Task: Enable or disable JavaScript in Chrome.
Action: Mouse moved to (1010, 31)
Screenshot: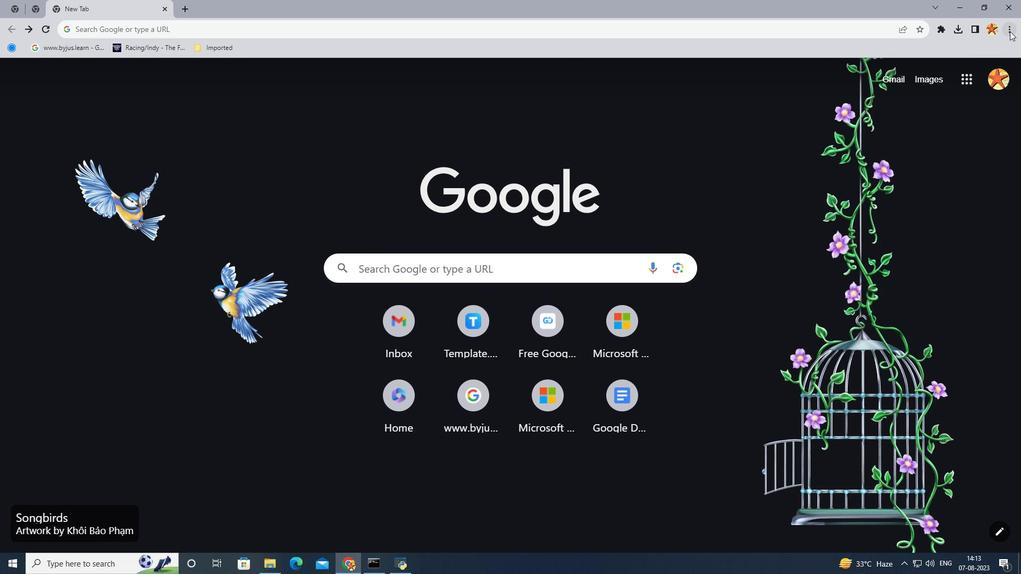 
Action: Mouse pressed left at (1010, 31)
Screenshot: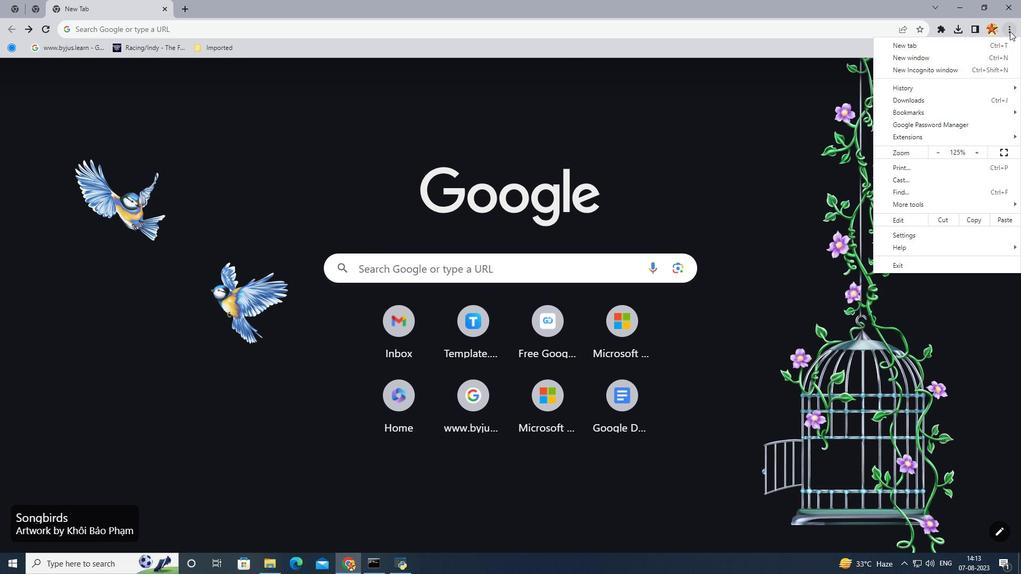 
Action: Mouse moved to (890, 234)
Screenshot: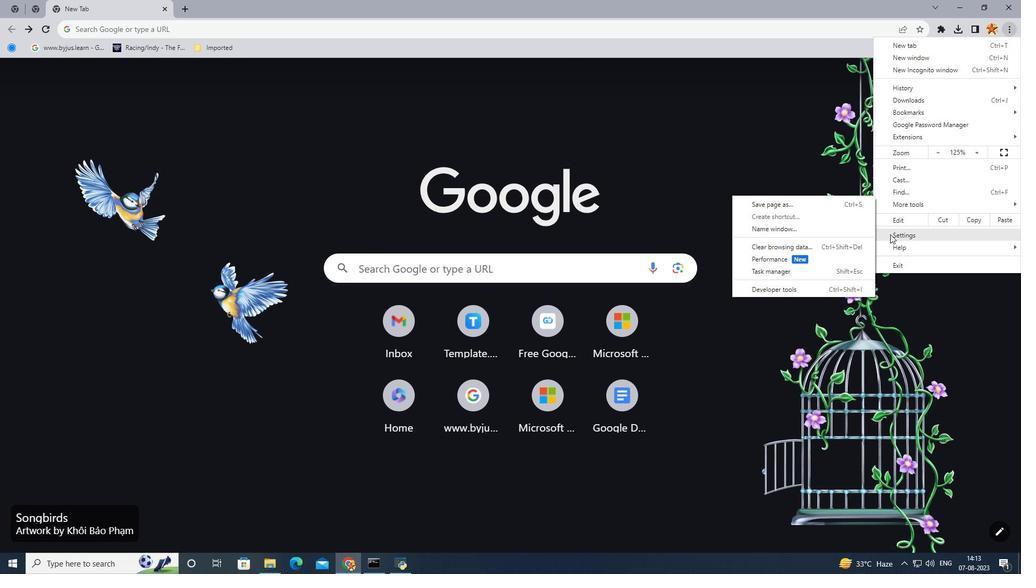 
Action: Mouse pressed left at (890, 234)
Screenshot: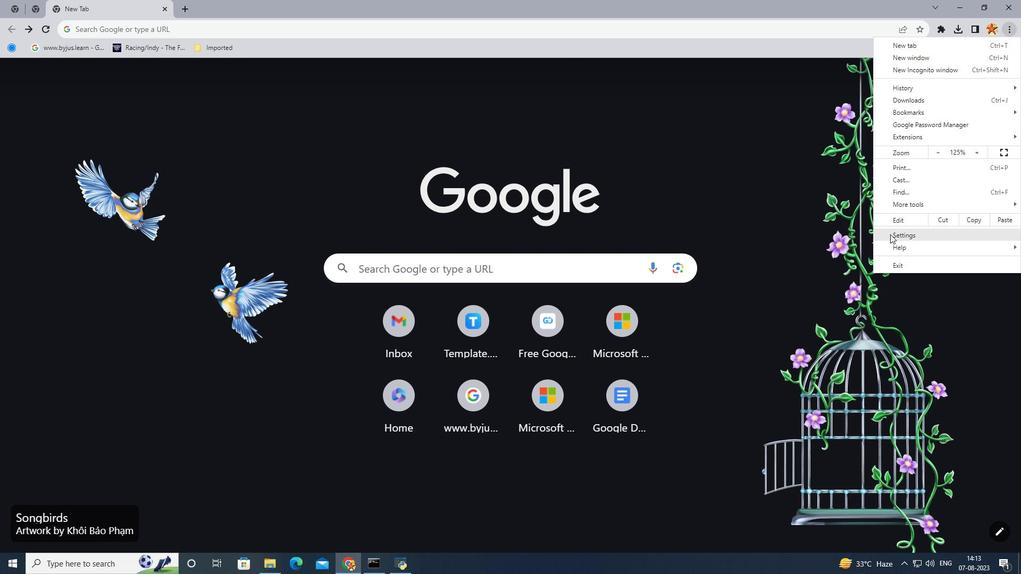 
Action: Mouse moved to (57, 151)
Screenshot: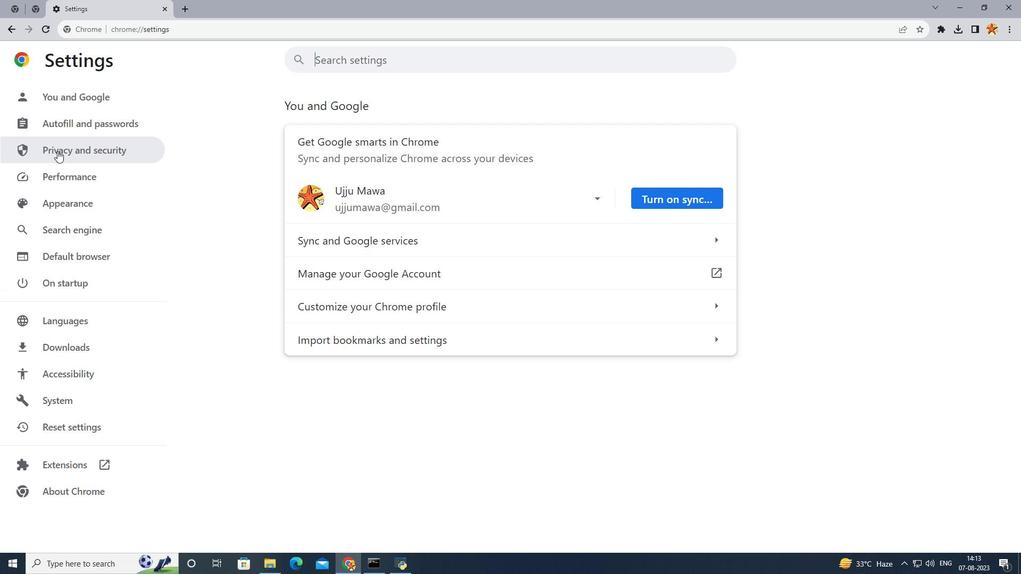 
Action: Mouse pressed left at (57, 151)
Screenshot: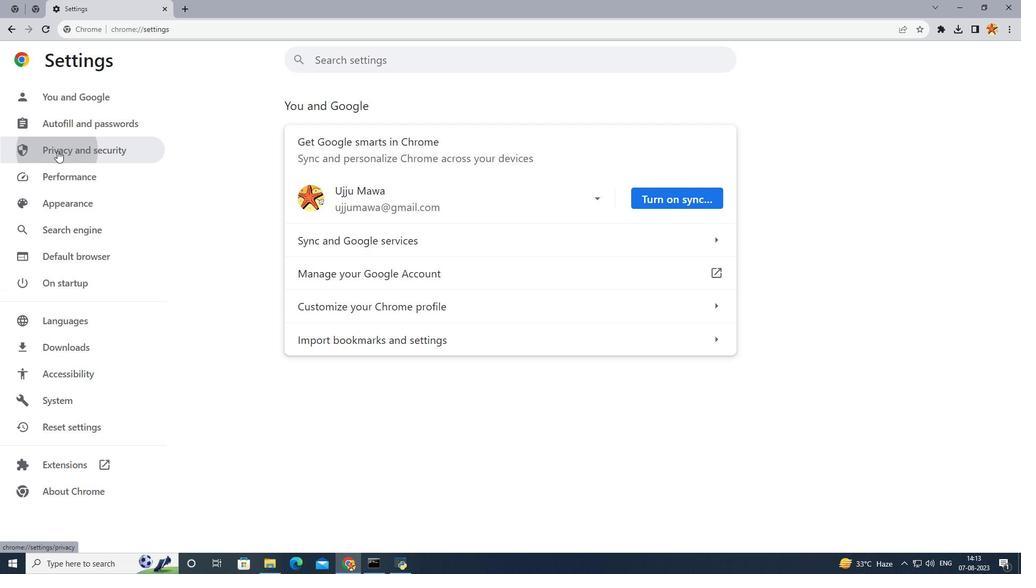 
Action: Mouse moved to (318, 434)
Screenshot: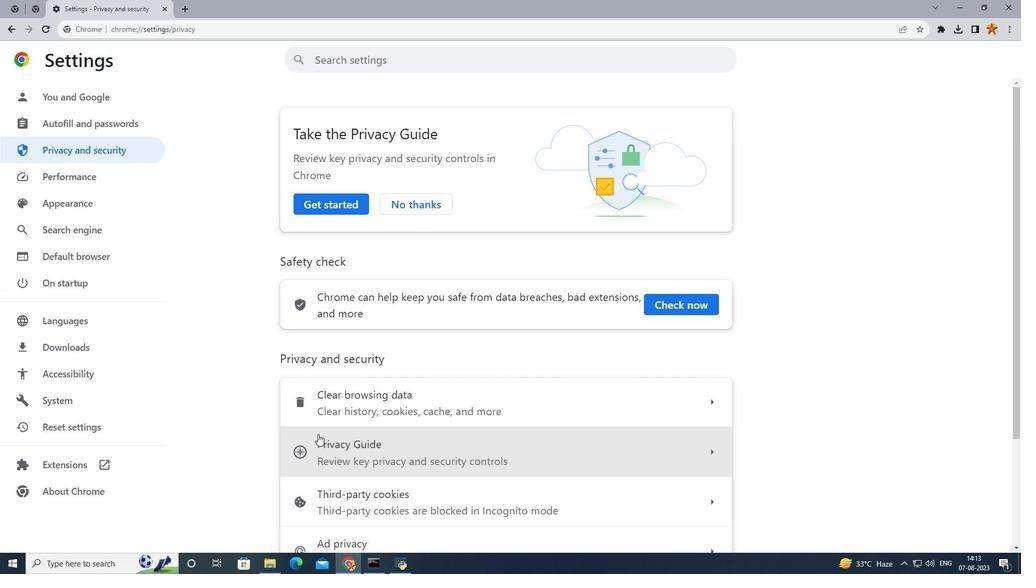 
Action: Mouse scrolled (318, 434) with delta (0, 0)
Screenshot: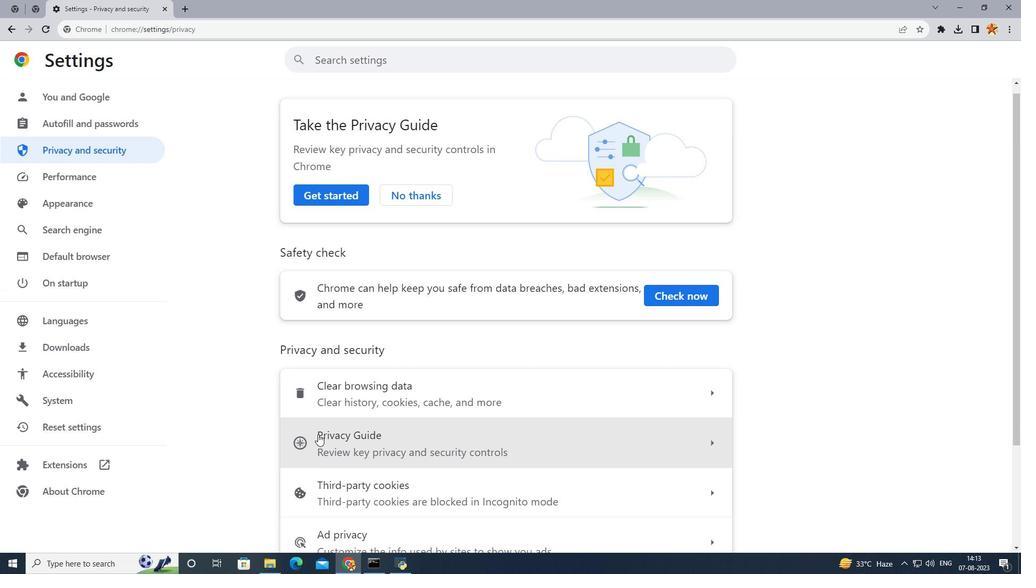 
Action: Mouse scrolled (318, 434) with delta (0, 0)
Screenshot: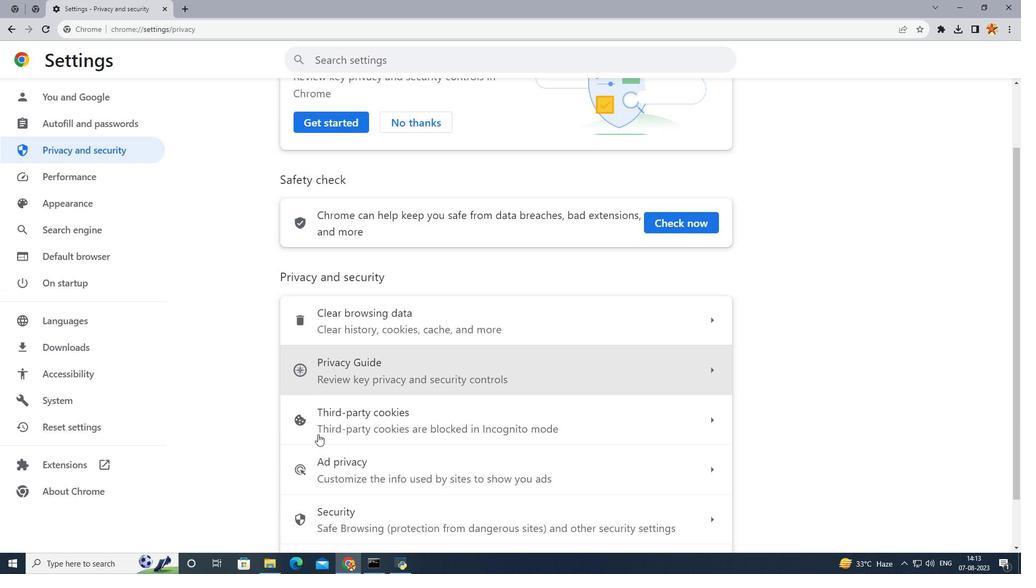 
Action: Mouse scrolled (318, 434) with delta (0, 0)
Screenshot: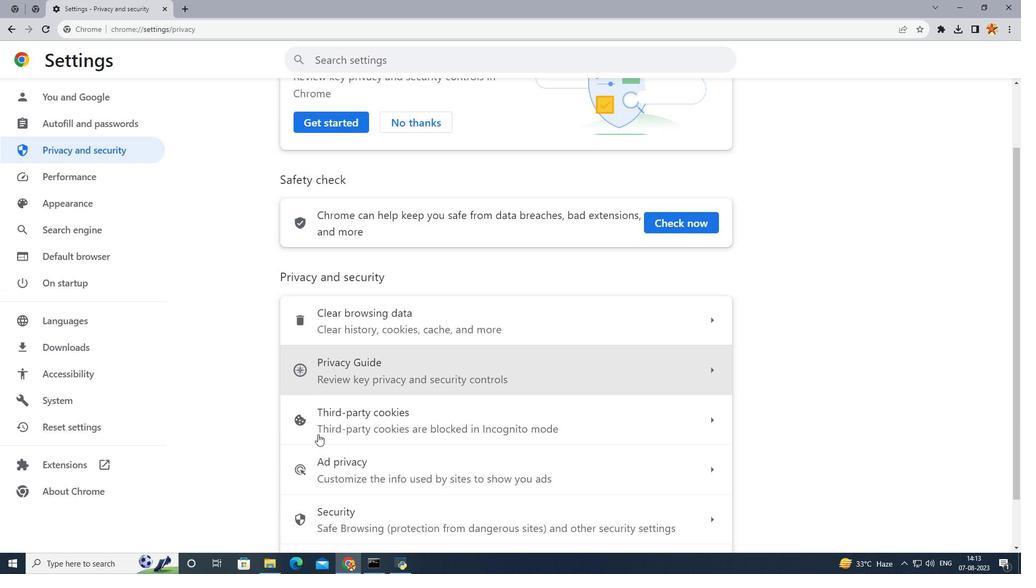 
Action: Mouse scrolled (318, 434) with delta (0, 0)
Screenshot: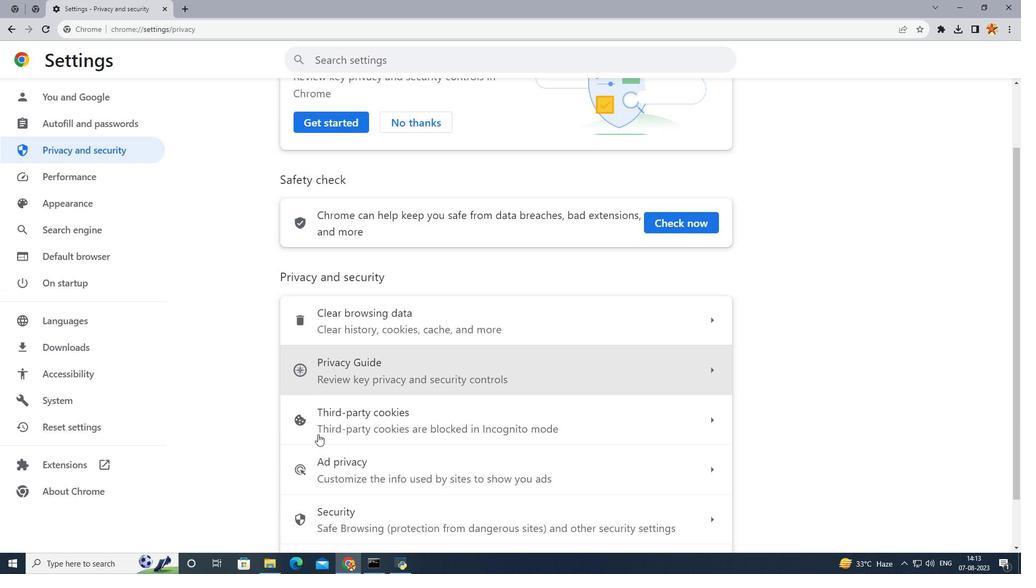 
Action: Mouse scrolled (318, 434) with delta (0, 0)
Screenshot: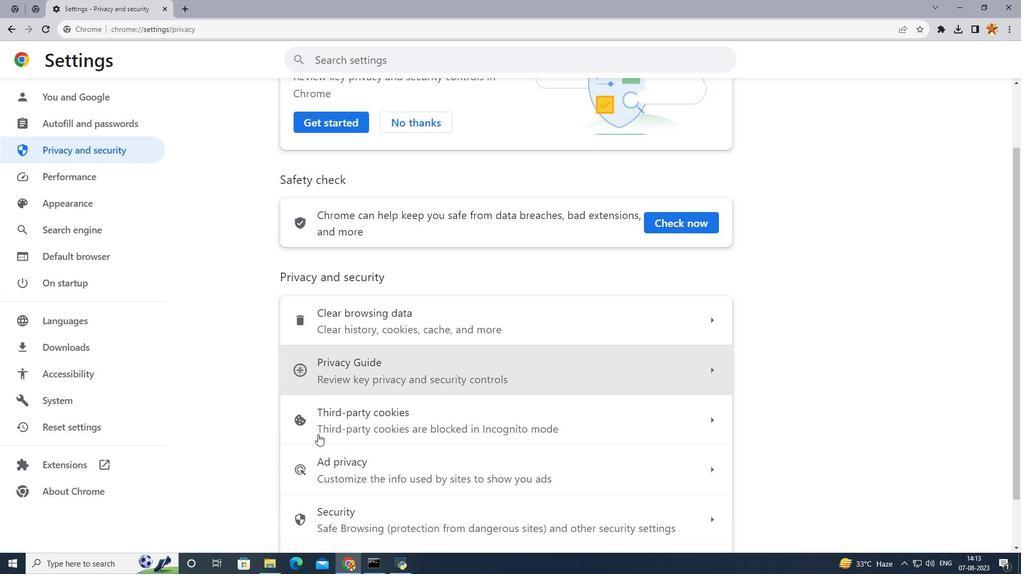
Action: Mouse moved to (319, 427)
Screenshot: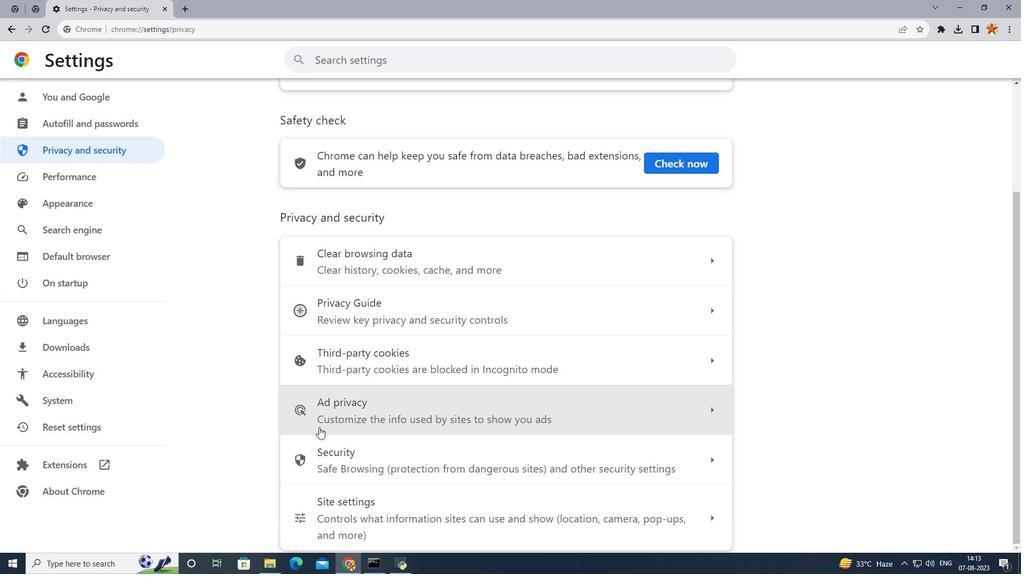 
Action: Mouse scrolled (319, 427) with delta (0, 0)
Screenshot: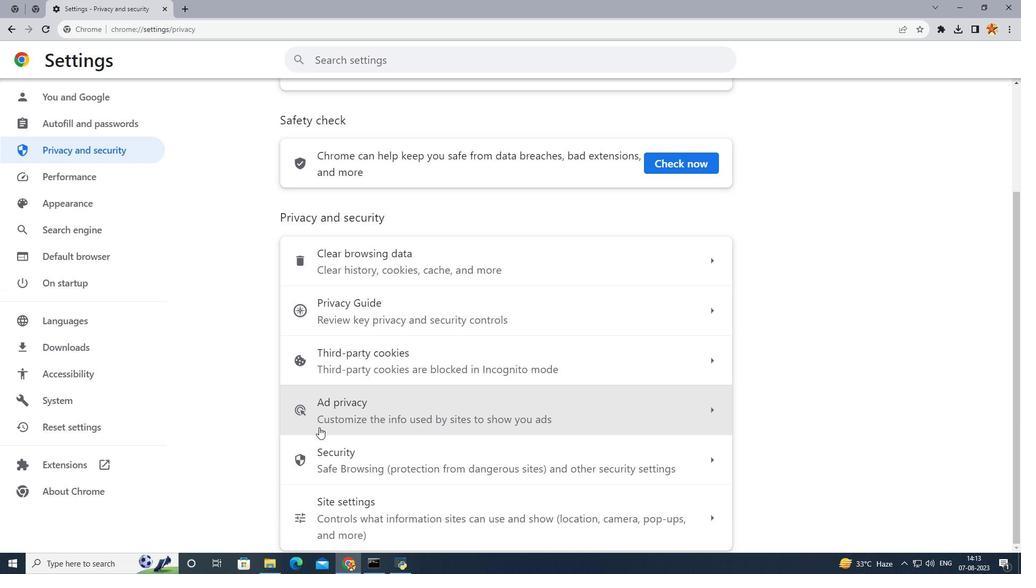 
Action: Mouse scrolled (319, 427) with delta (0, 0)
Screenshot: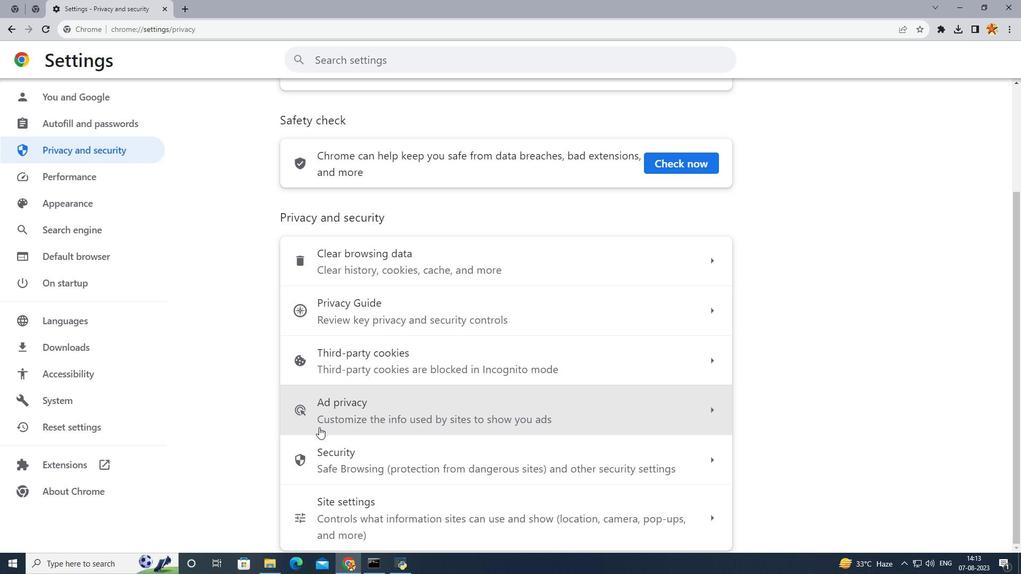 
Action: Mouse scrolled (319, 427) with delta (0, 0)
Screenshot: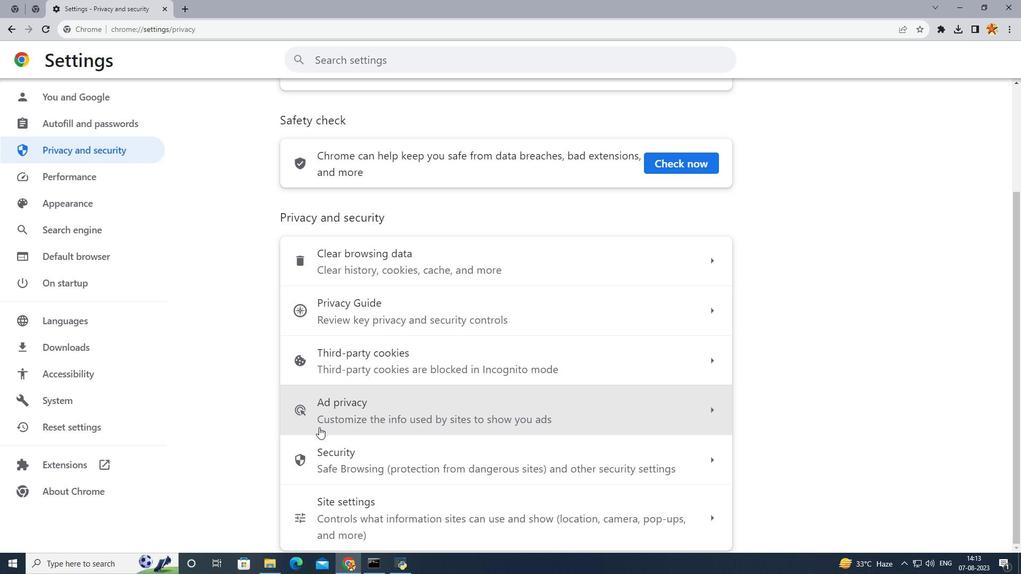 
Action: Mouse scrolled (319, 427) with delta (0, 0)
Screenshot: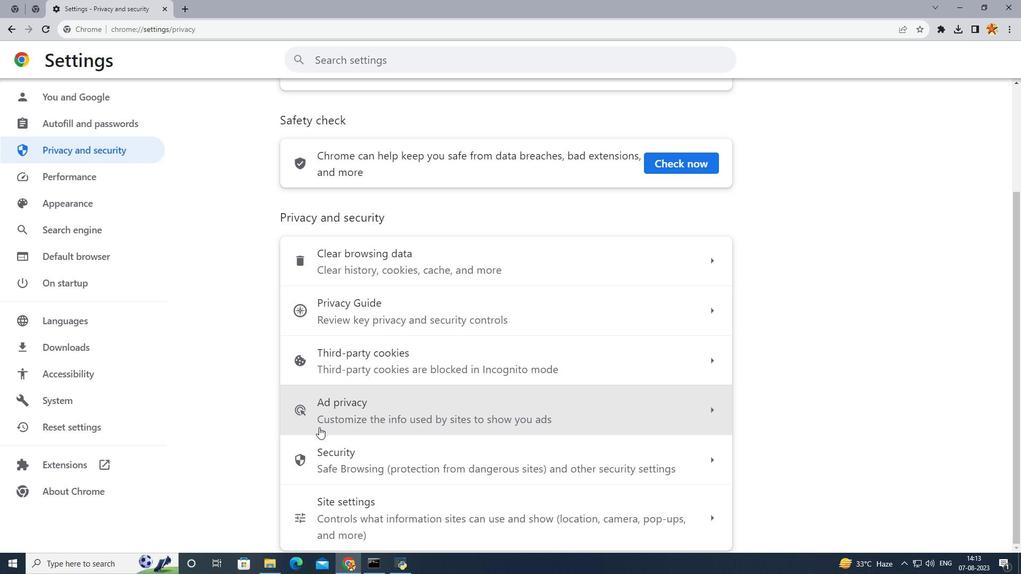 
Action: Mouse moved to (356, 515)
Screenshot: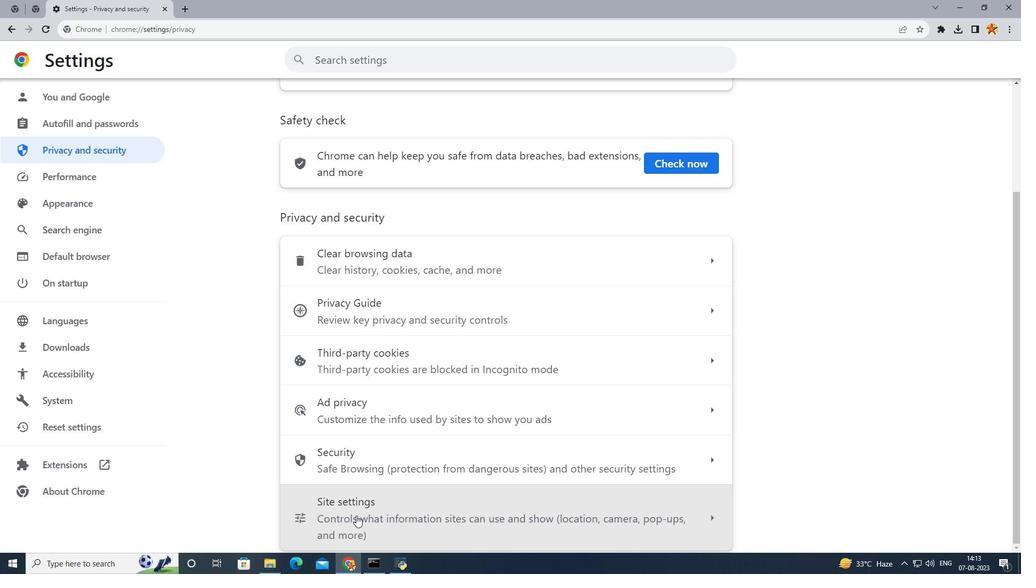 
Action: Mouse pressed left at (356, 515)
Screenshot: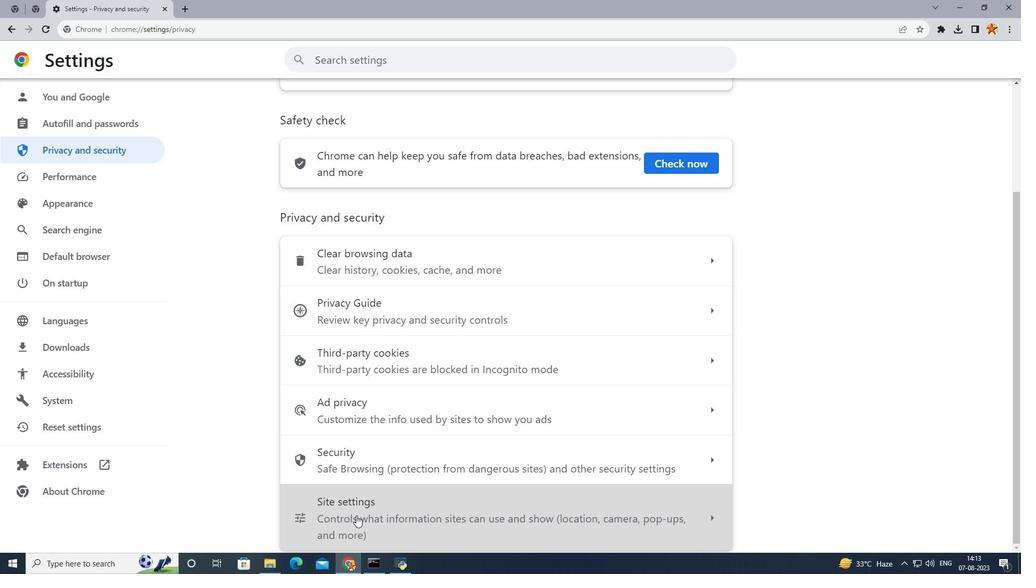 
Action: Mouse moved to (377, 449)
Screenshot: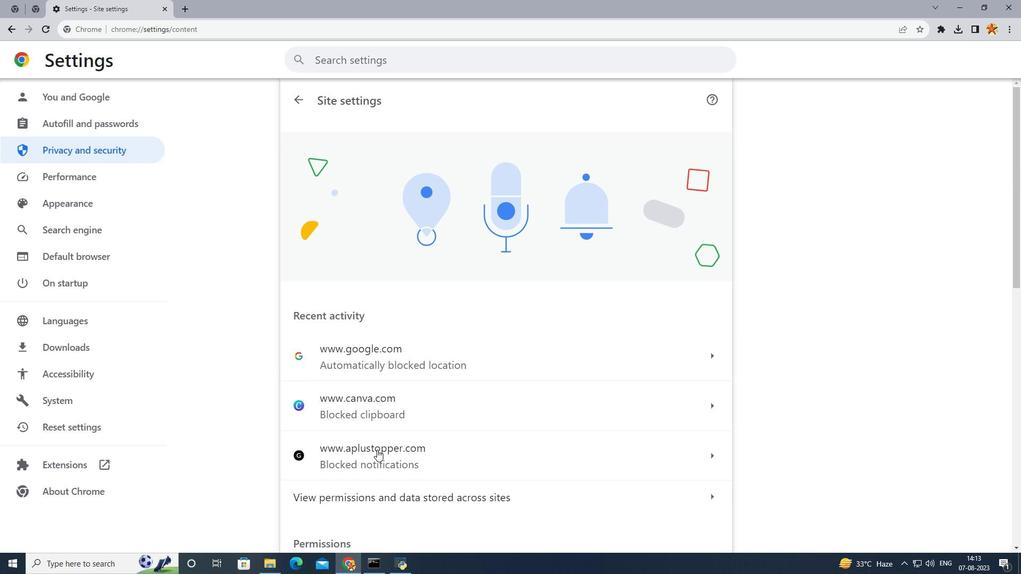 
Action: Mouse scrolled (377, 449) with delta (0, 0)
Screenshot: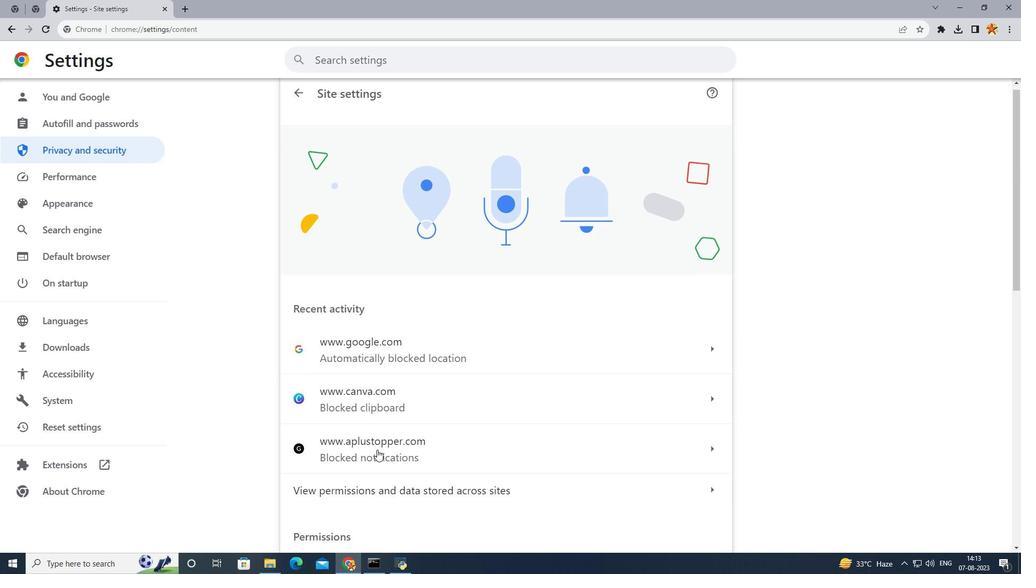 
Action: Mouse scrolled (377, 449) with delta (0, 0)
Screenshot: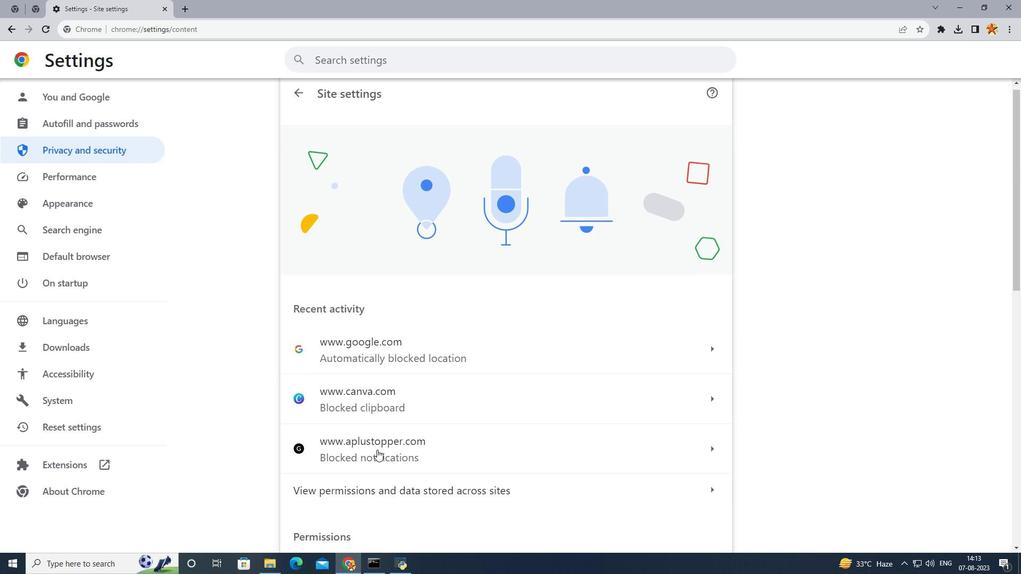 
Action: Mouse scrolled (377, 449) with delta (0, 0)
Screenshot: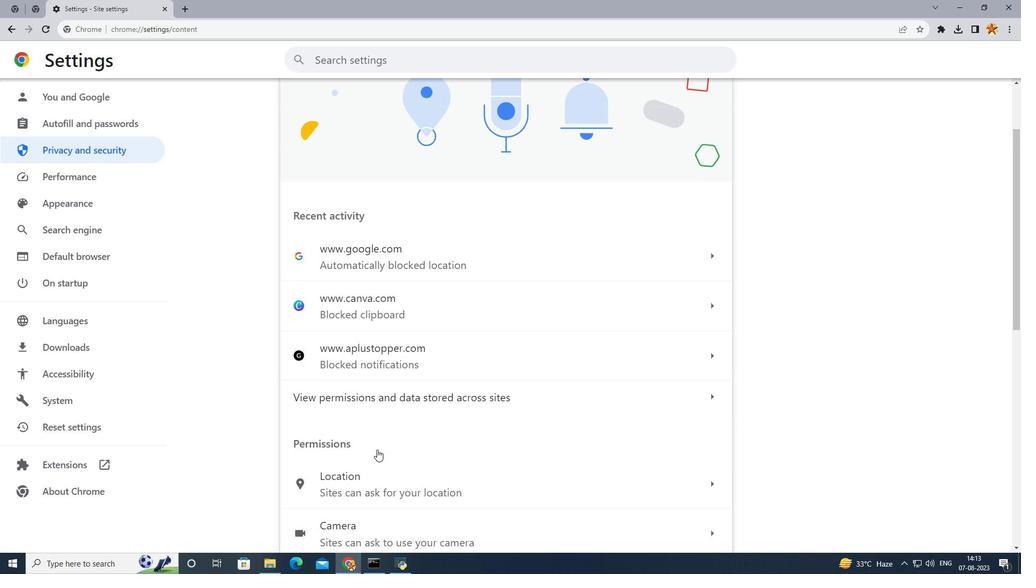 
Action: Mouse scrolled (377, 449) with delta (0, 0)
Screenshot: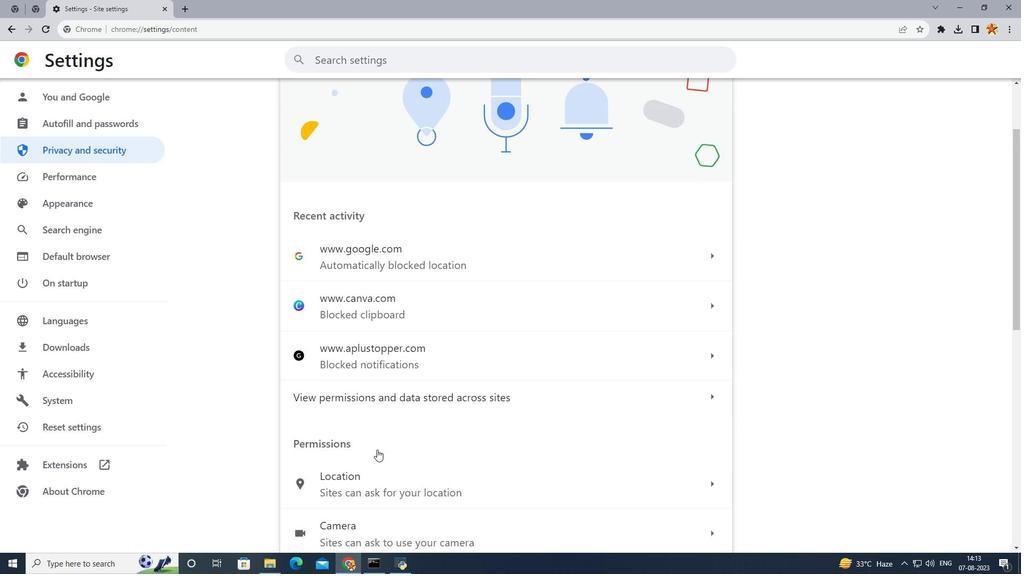 
Action: Mouse scrolled (377, 449) with delta (0, 0)
Screenshot: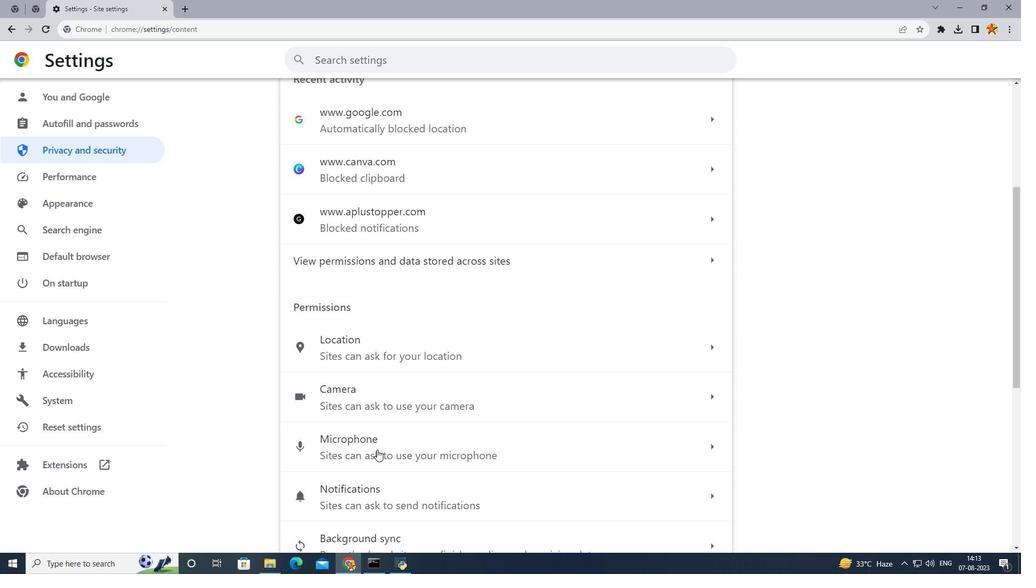 
Action: Mouse scrolled (377, 449) with delta (0, 0)
Screenshot: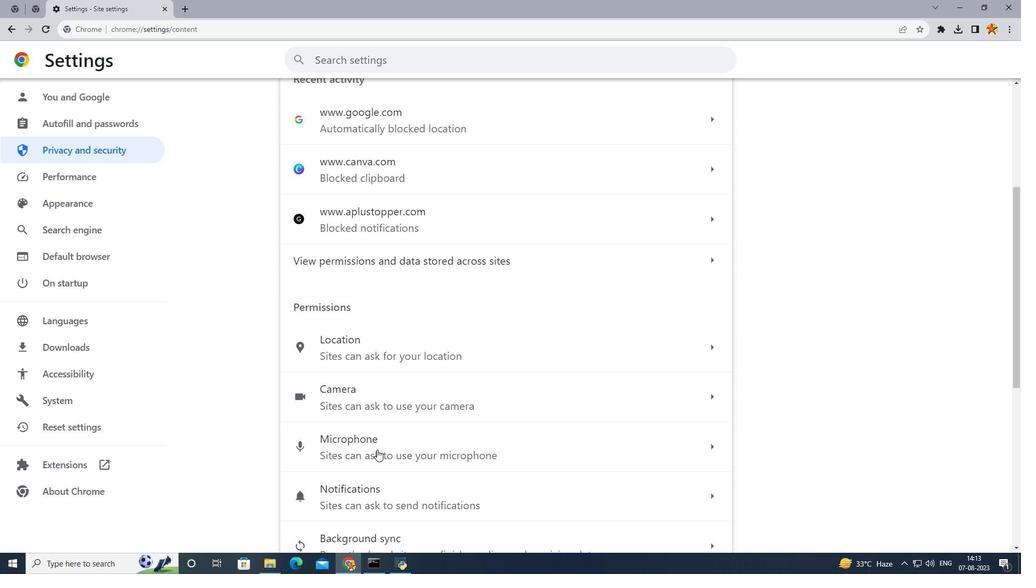 
Action: Mouse scrolled (377, 449) with delta (0, 0)
Screenshot: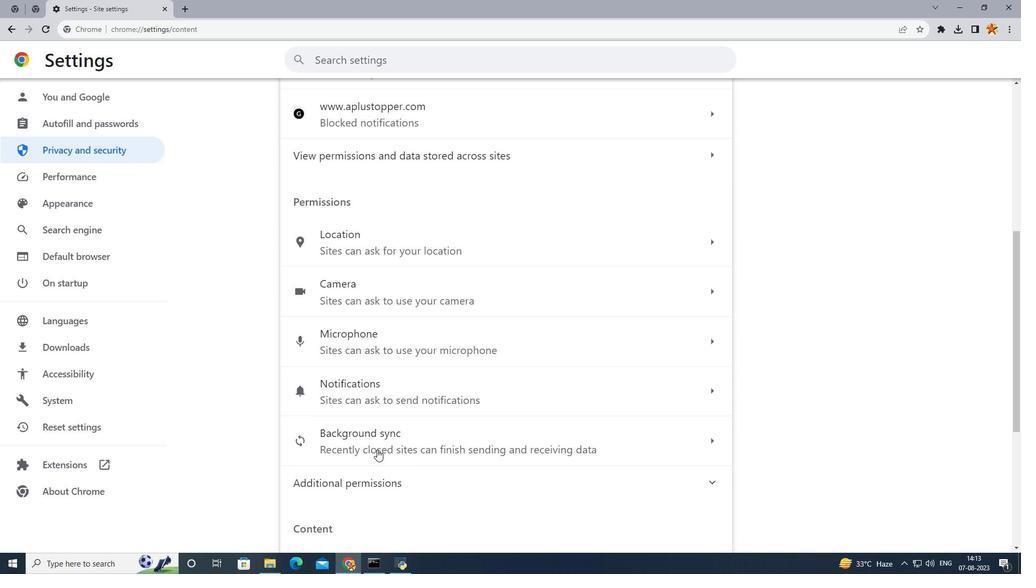 
Action: Mouse scrolled (377, 449) with delta (0, 0)
Screenshot: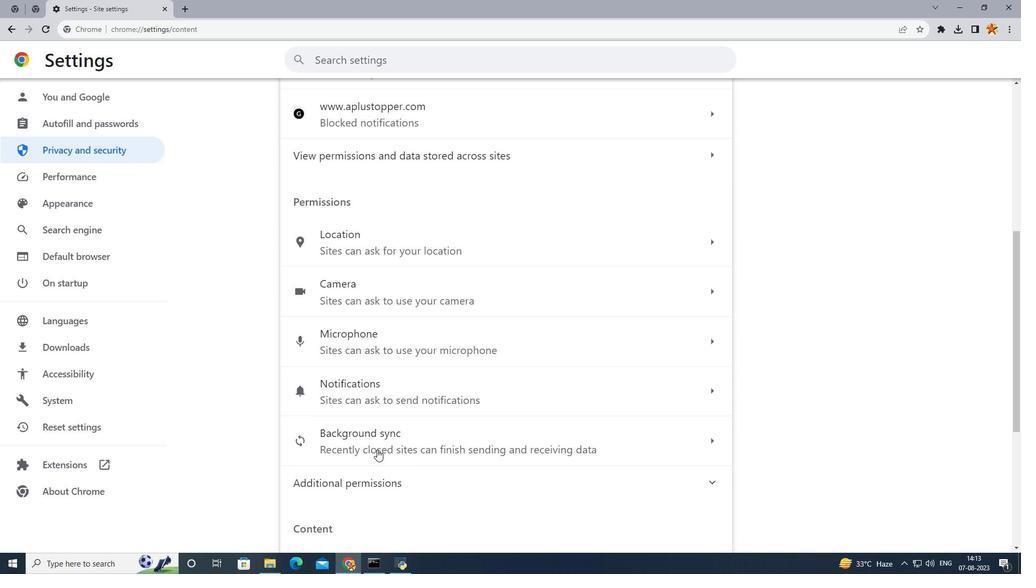 
Action: Mouse scrolled (377, 449) with delta (0, 0)
Screenshot: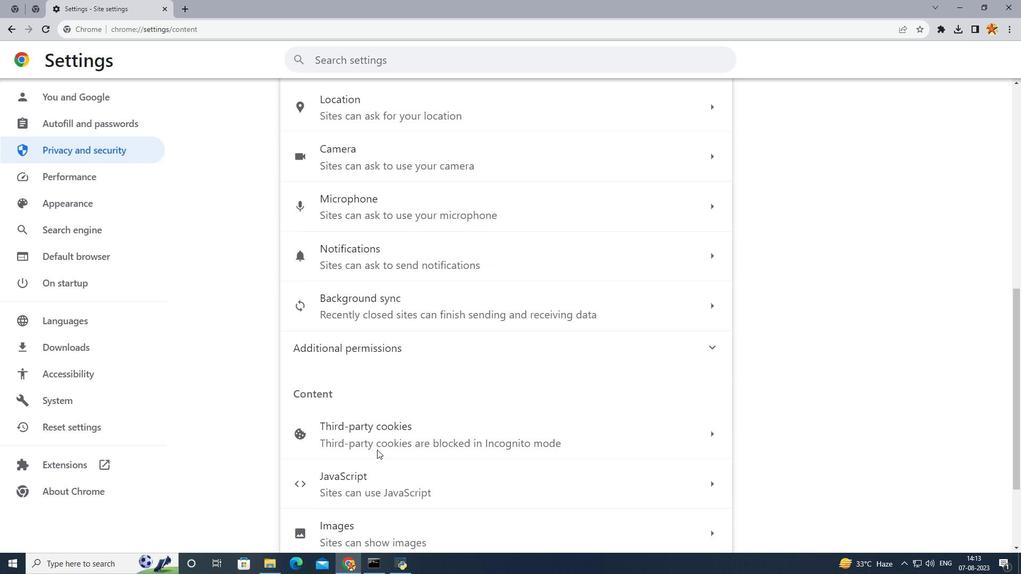 
Action: Mouse scrolled (377, 449) with delta (0, 0)
Screenshot: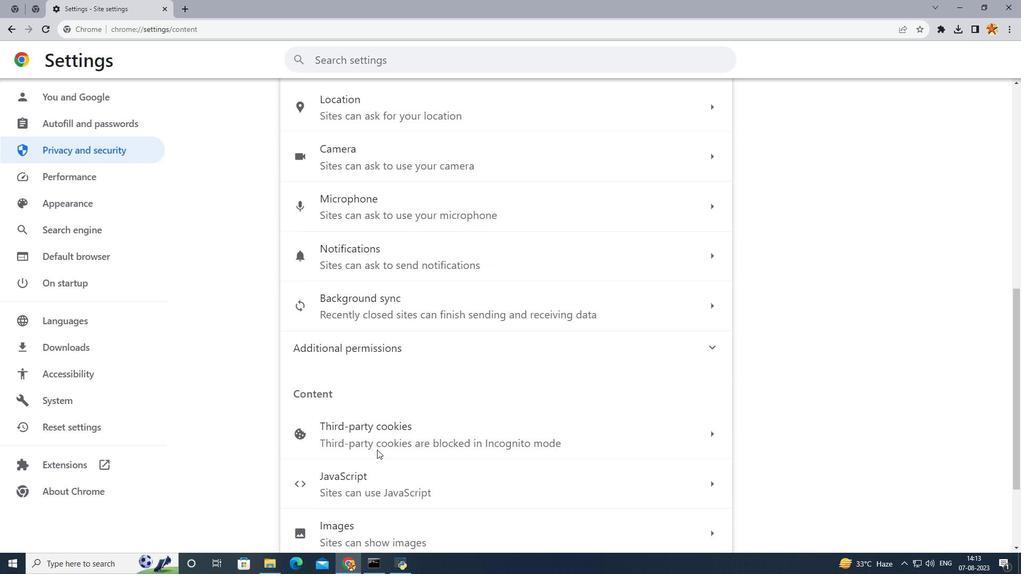
Action: Mouse scrolled (377, 449) with delta (0, 0)
Screenshot: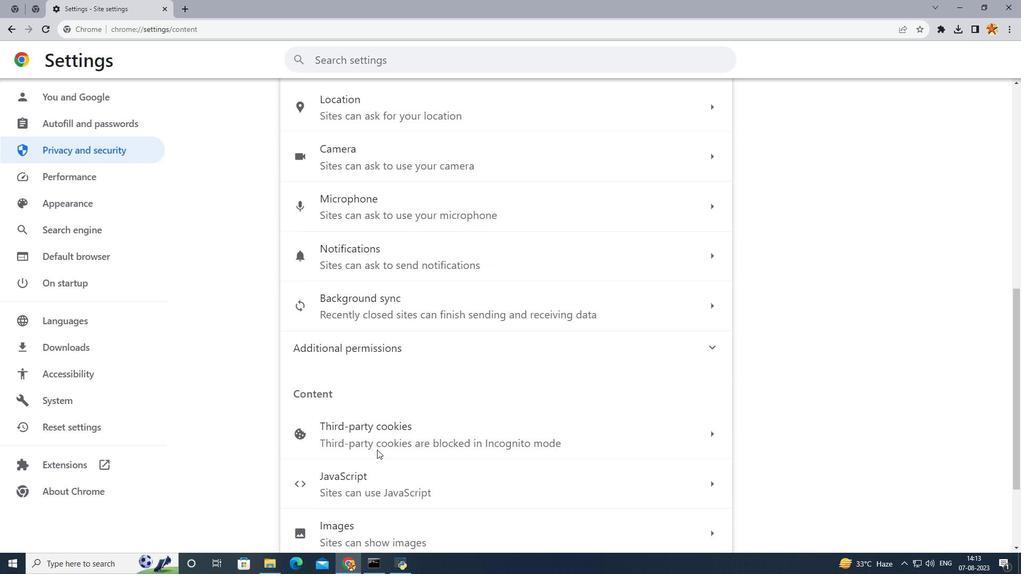 
Action: Mouse scrolled (377, 449) with delta (0, 0)
Screenshot: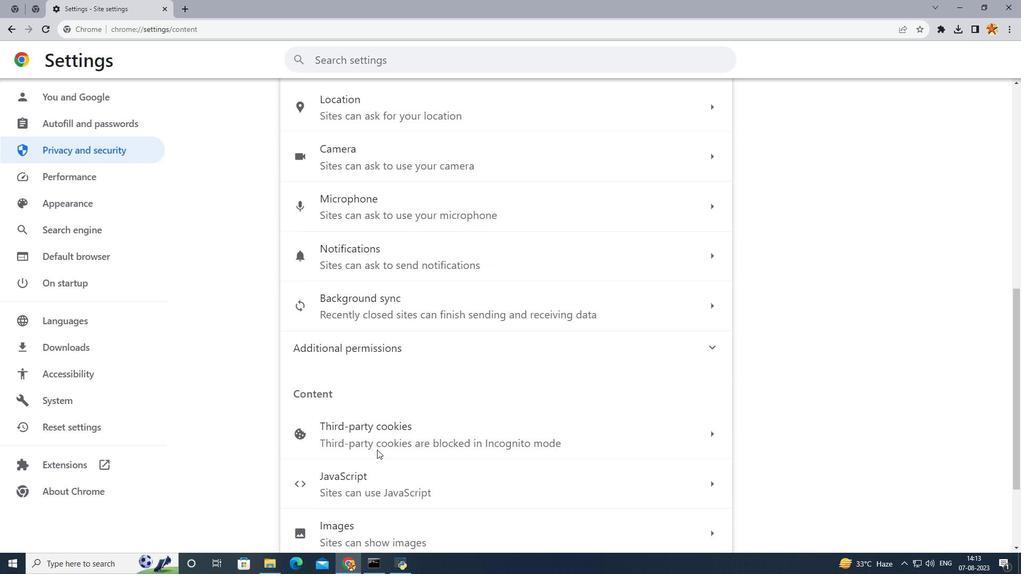 
Action: Mouse scrolled (377, 449) with delta (0, 0)
Screenshot: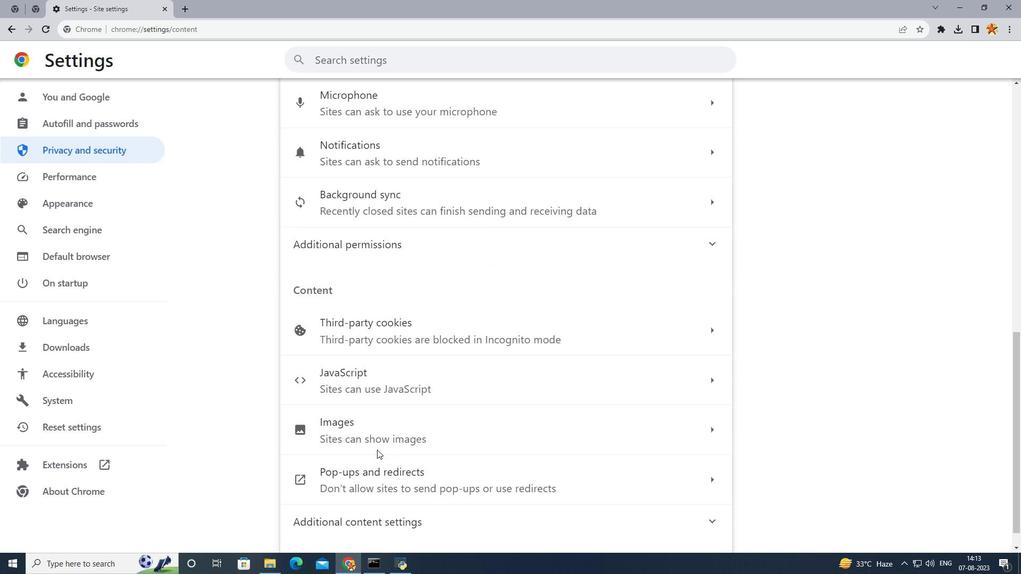 
Action: Mouse moved to (372, 354)
Screenshot: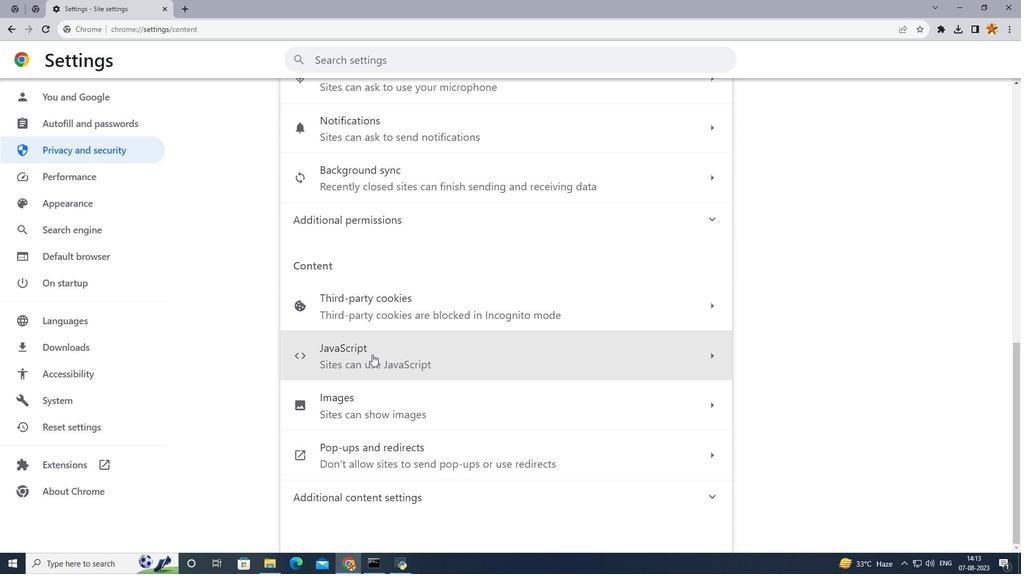 
Action: Mouse pressed left at (372, 354)
Screenshot: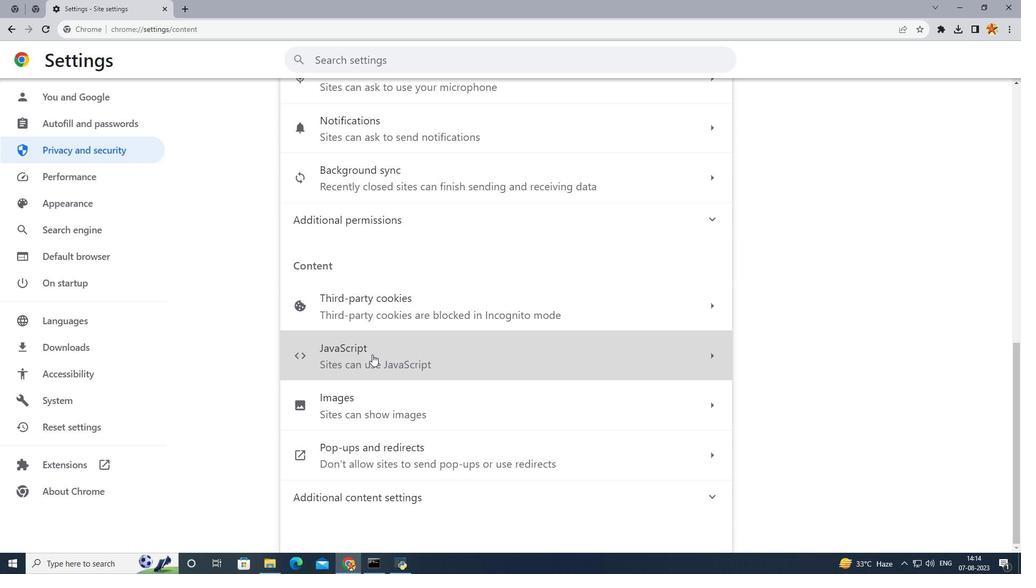 
Action: Mouse moved to (306, 271)
Screenshot: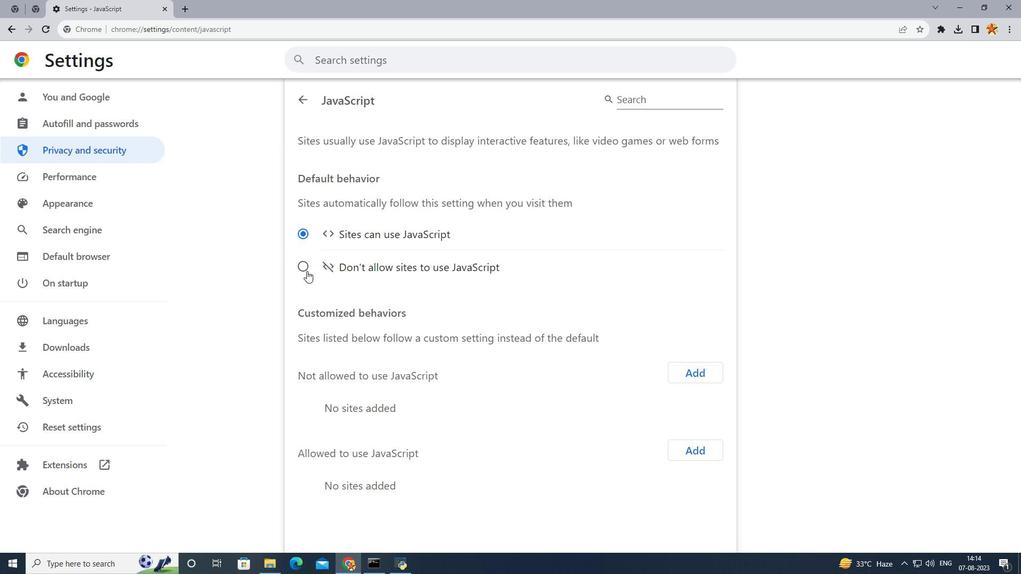 
Action: Mouse pressed left at (306, 271)
Screenshot: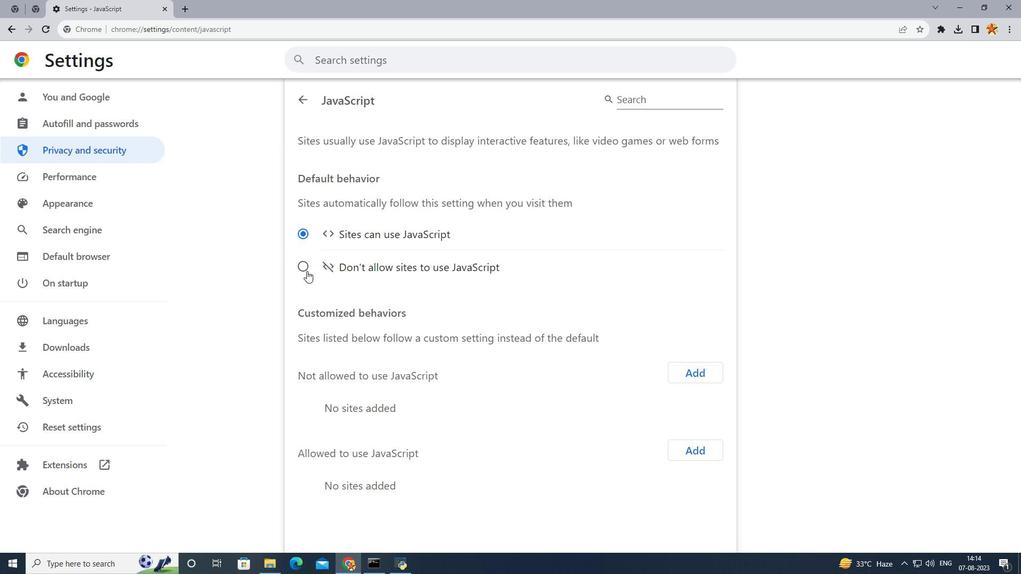 
Action: Mouse moved to (434, 416)
Screenshot: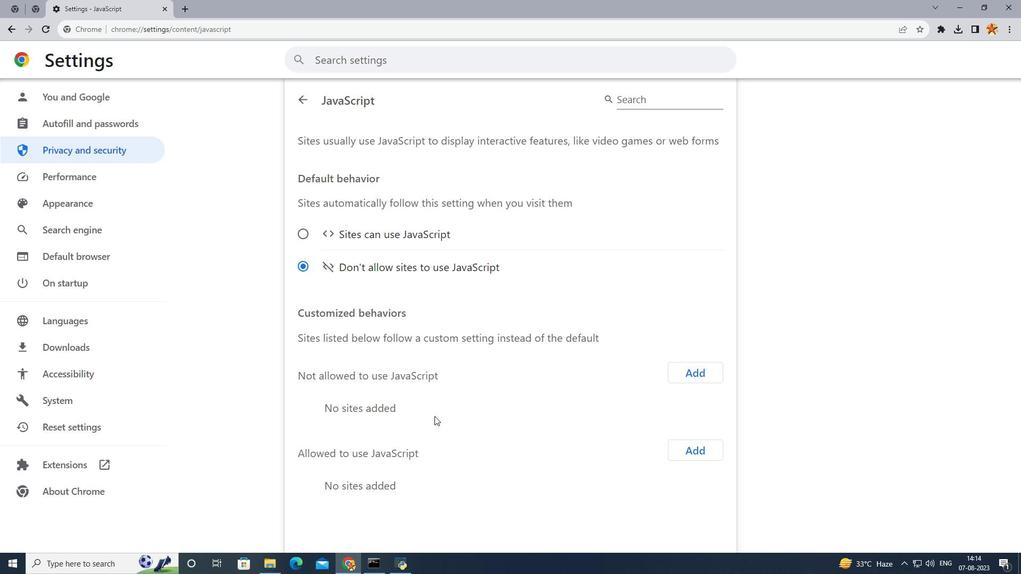 
Action: Mouse scrolled (434, 417) with delta (0, 0)
Screenshot: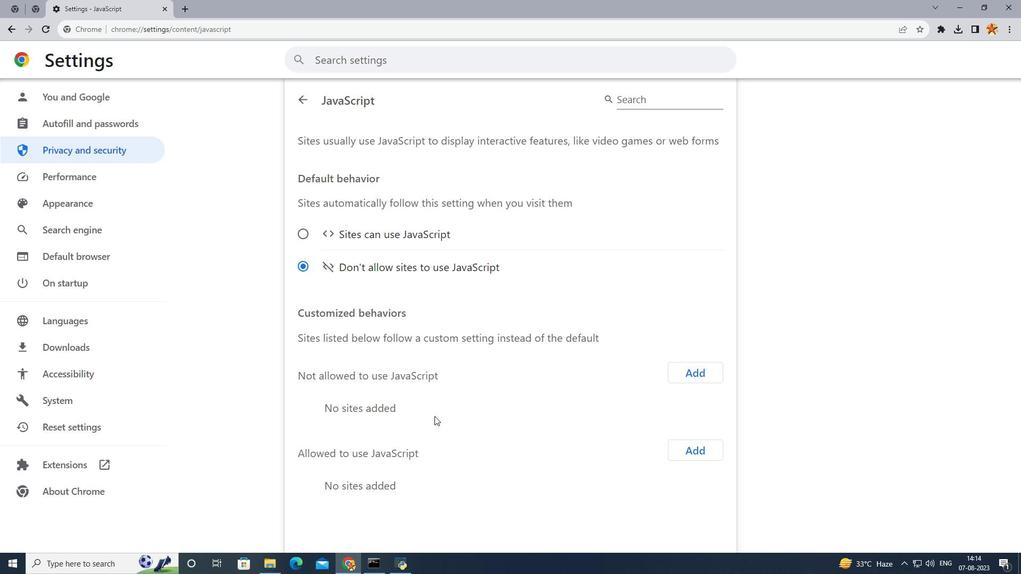 
Action: Mouse scrolled (434, 417) with delta (0, 0)
Screenshot: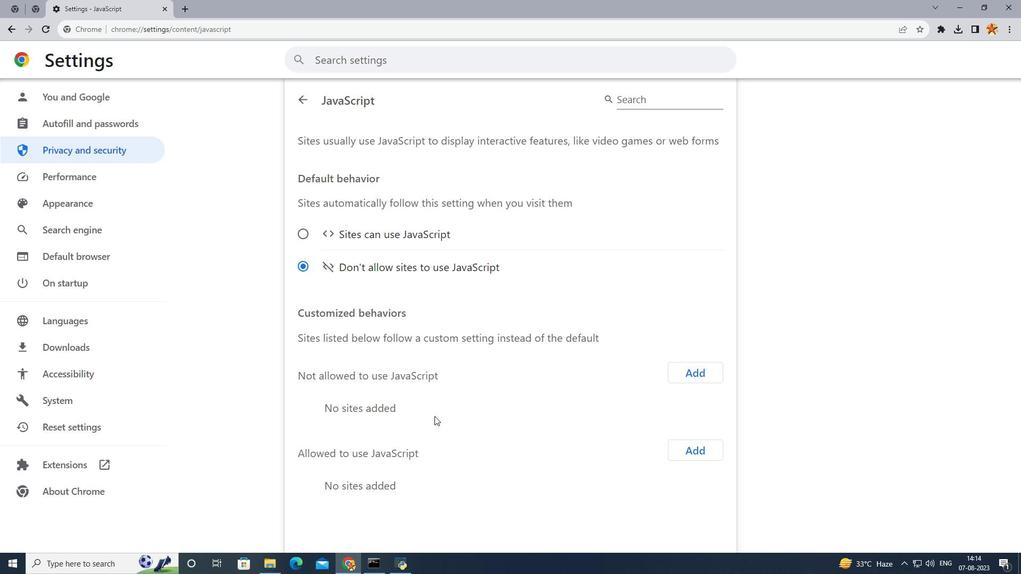 
Action: Mouse scrolled (434, 417) with delta (0, 0)
Screenshot: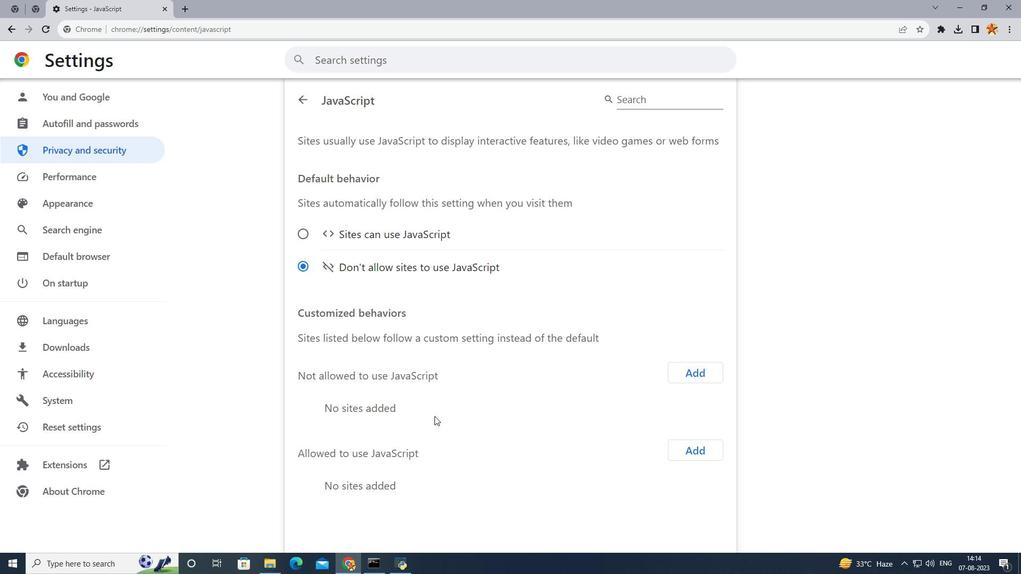 
Action: Mouse scrolled (434, 417) with delta (0, 0)
Screenshot: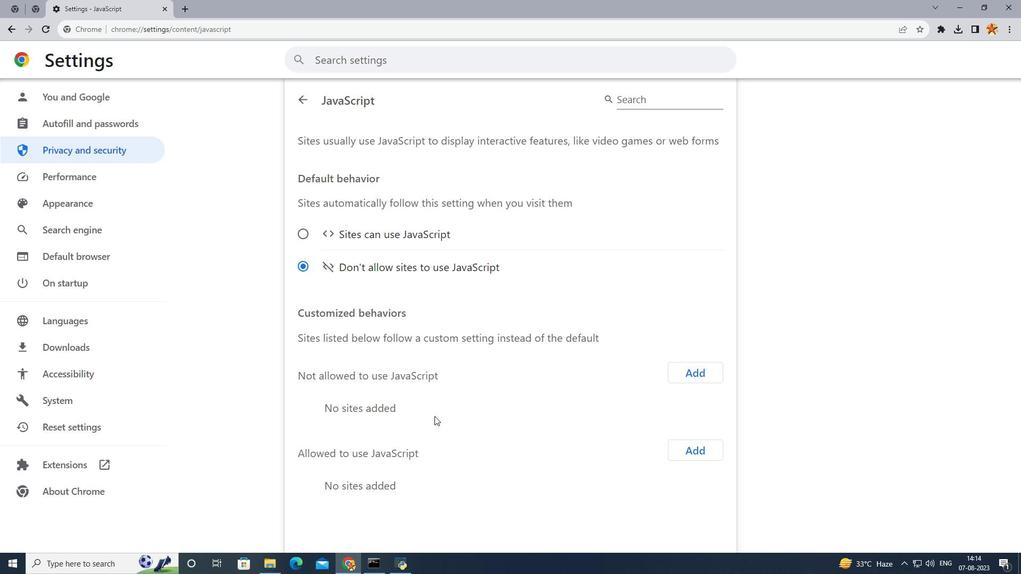 
Action: Mouse moved to (163, 268)
Screenshot: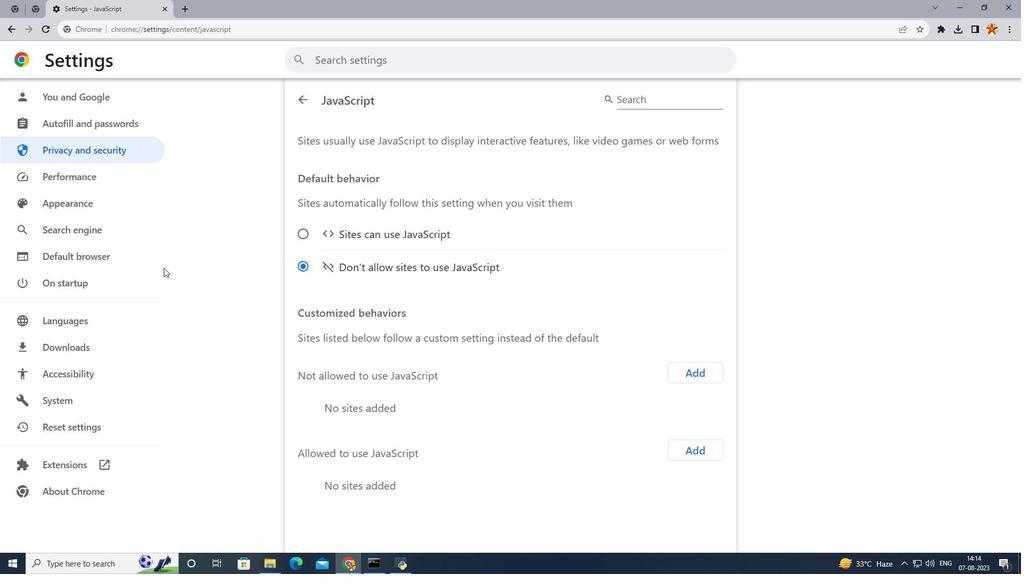 
